 Task: Select the user preset "Auto Duck" for the auto duck effect.
Action: Mouse moved to (264, 32)
Screenshot: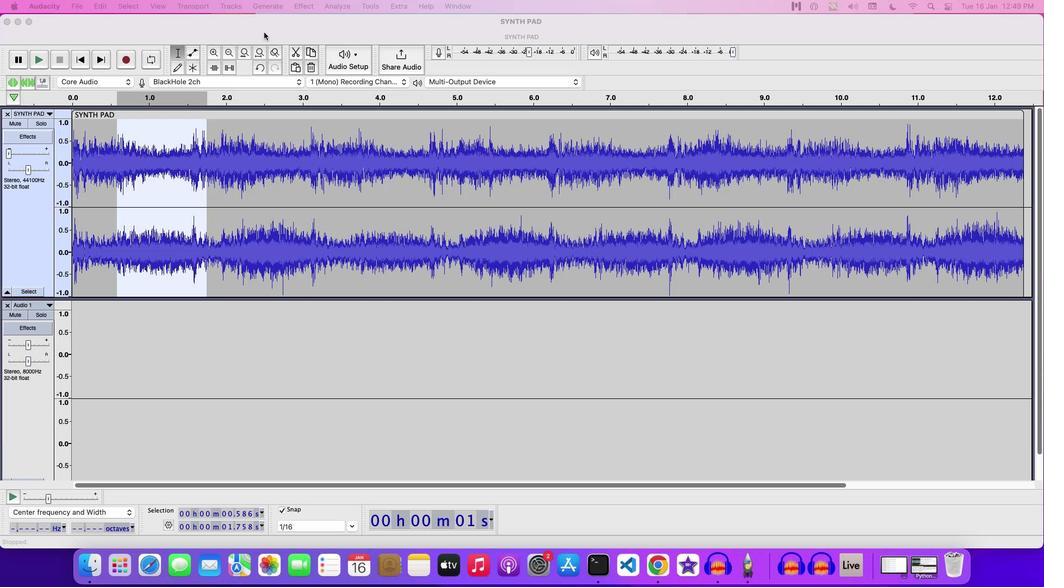 
Action: Mouse pressed left at (264, 32)
Screenshot: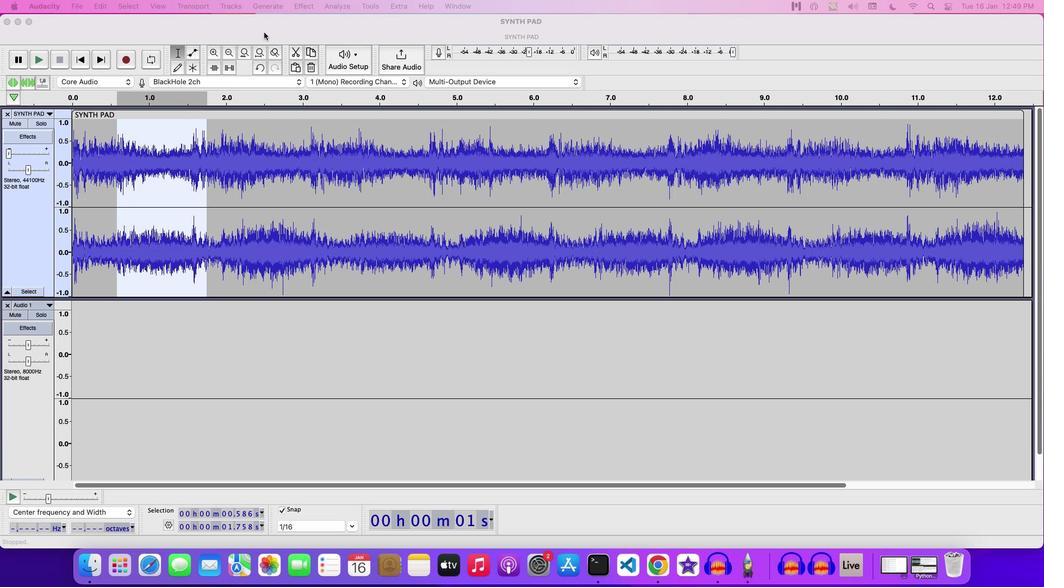
Action: Mouse moved to (304, 6)
Screenshot: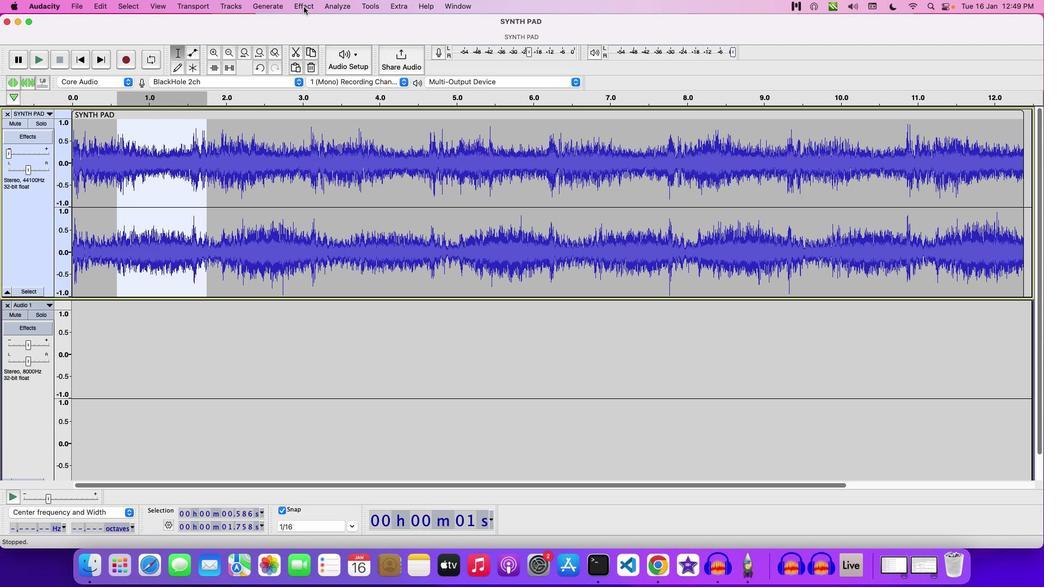 
Action: Mouse pressed left at (304, 6)
Screenshot: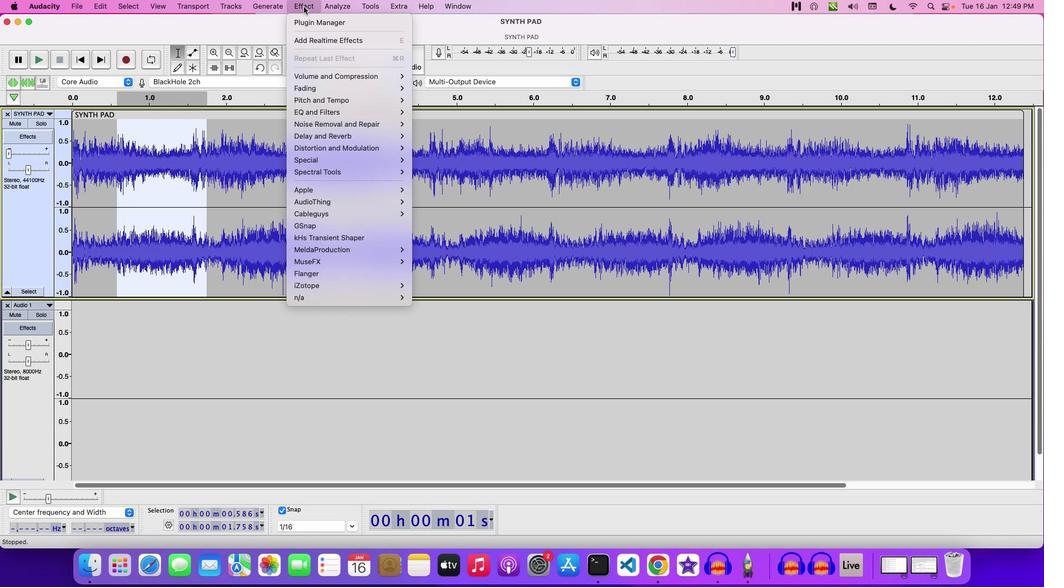 
Action: Mouse moved to (438, 84)
Screenshot: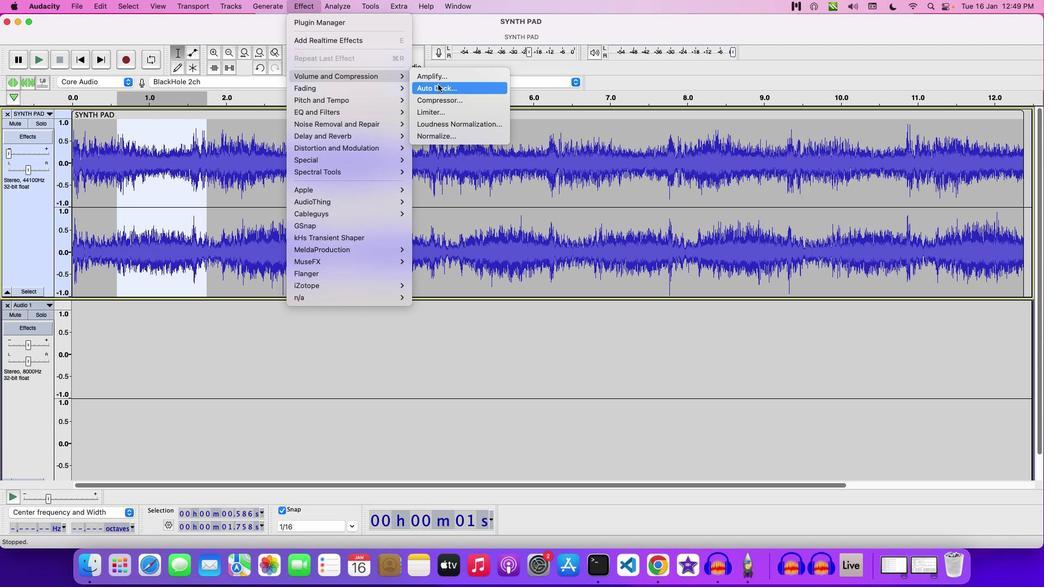 
Action: Mouse pressed left at (438, 84)
Screenshot: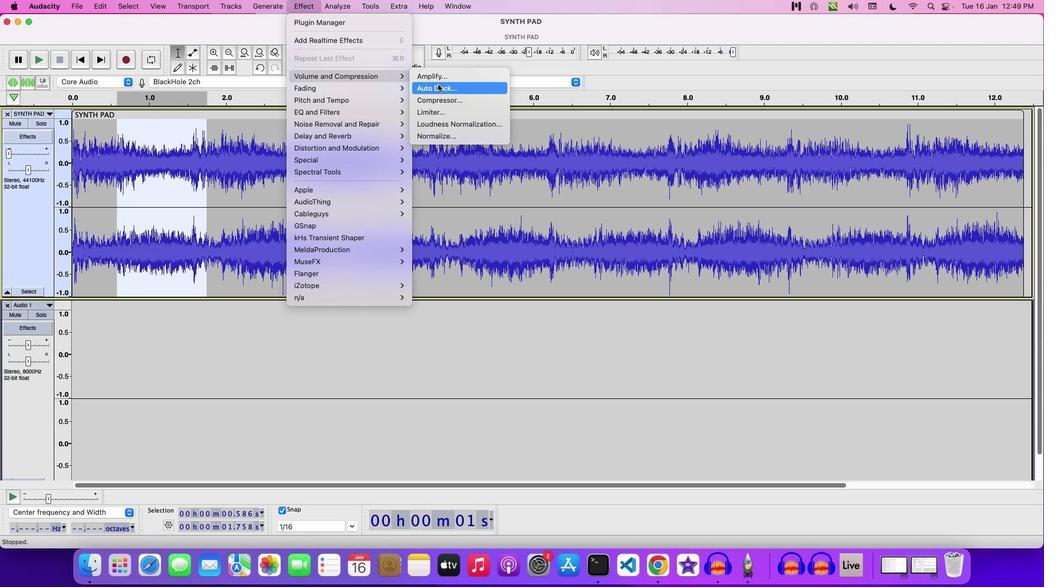 
Action: Mouse moved to (410, 170)
Screenshot: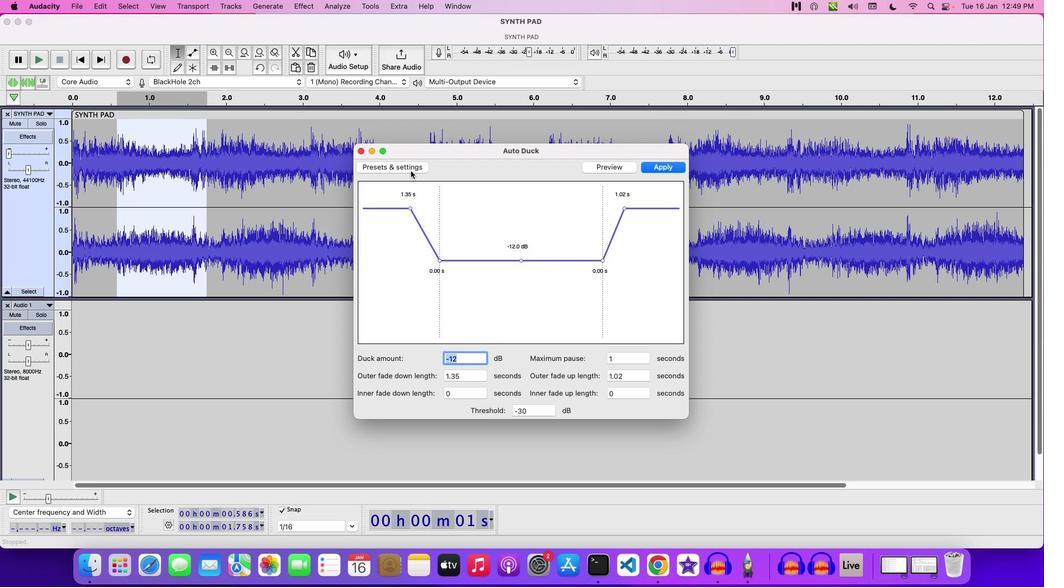 
Action: Mouse pressed left at (410, 170)
Screenshot: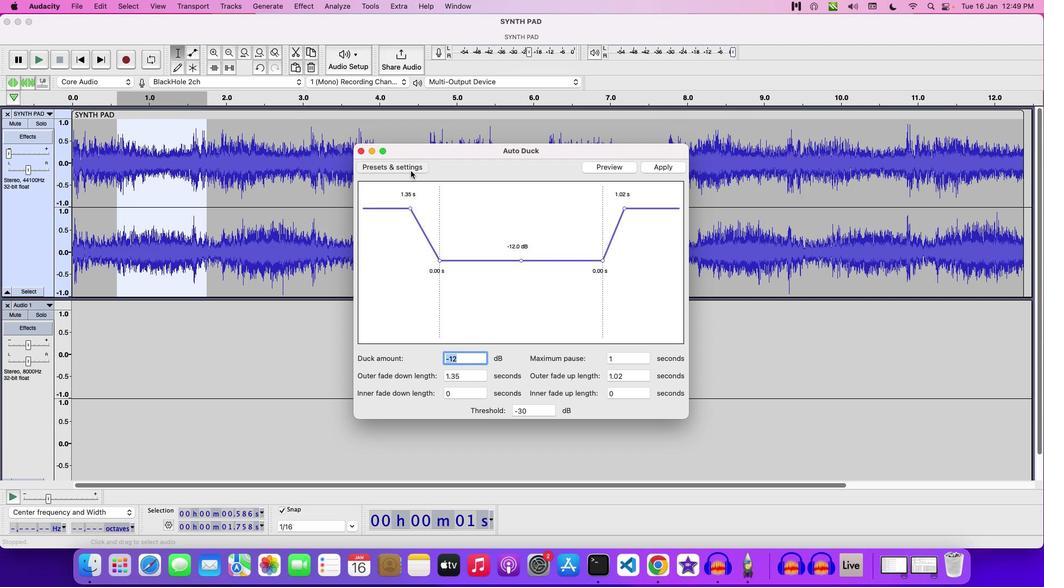 
Action: Mouse moved to (455, 177)
Screenshot: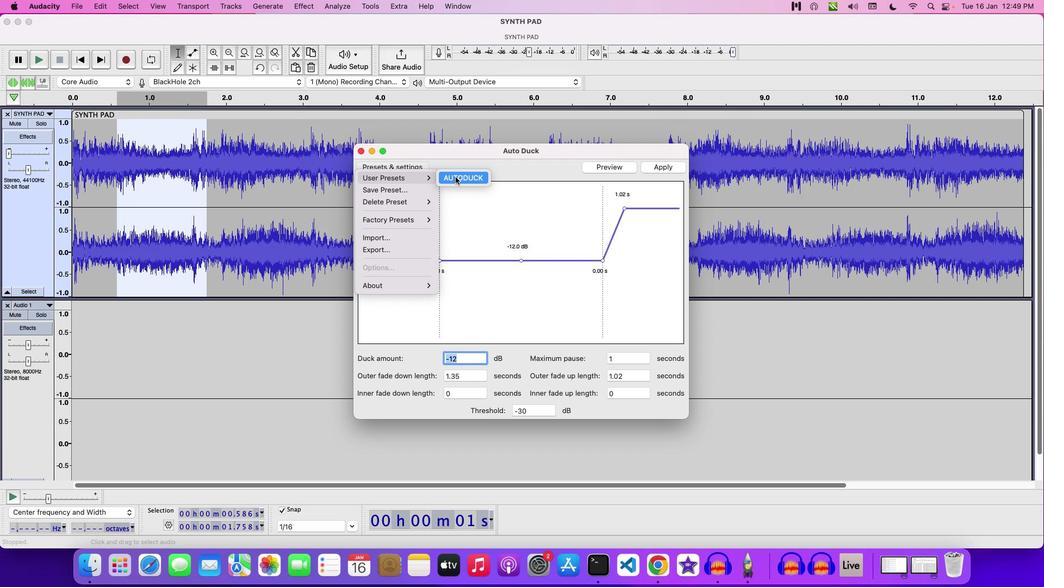 
Action: Mouse pressed left at (455, 177)
Screenshot: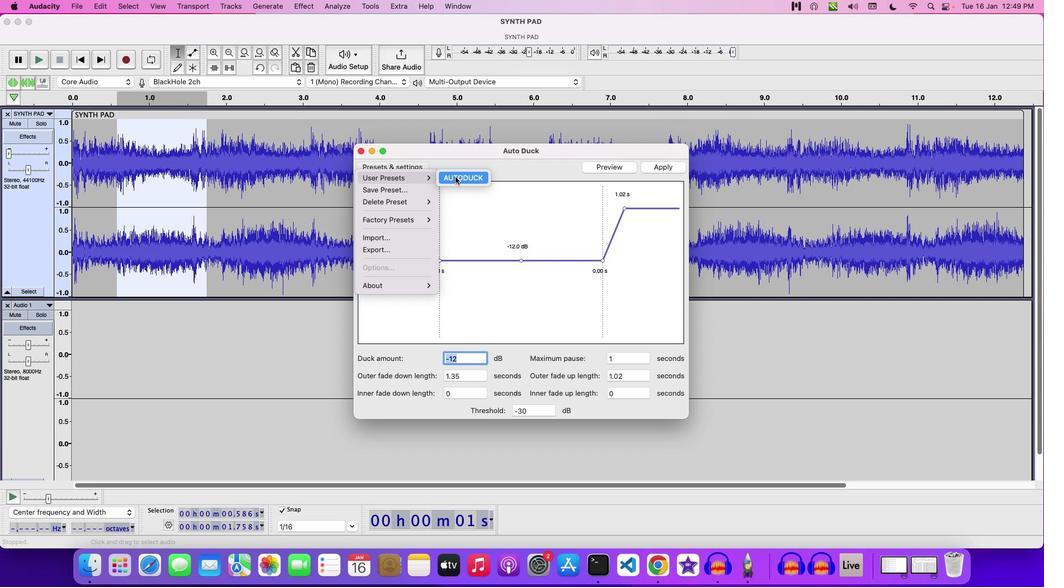
Action: Mouse moved to (522, 146)
Screenshot: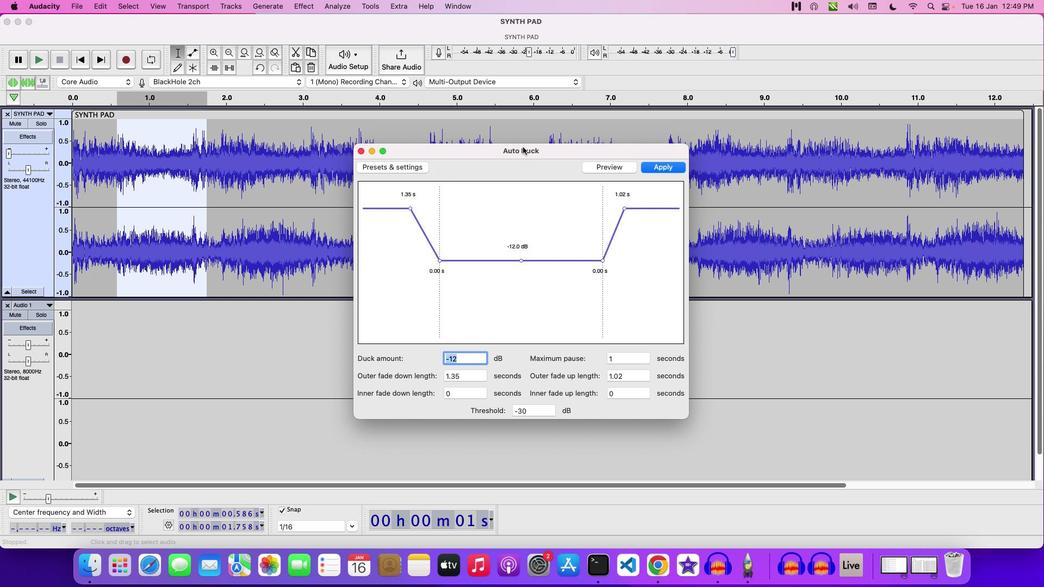 
Action: Mouse pressed left at (522, 146)
Screenshot: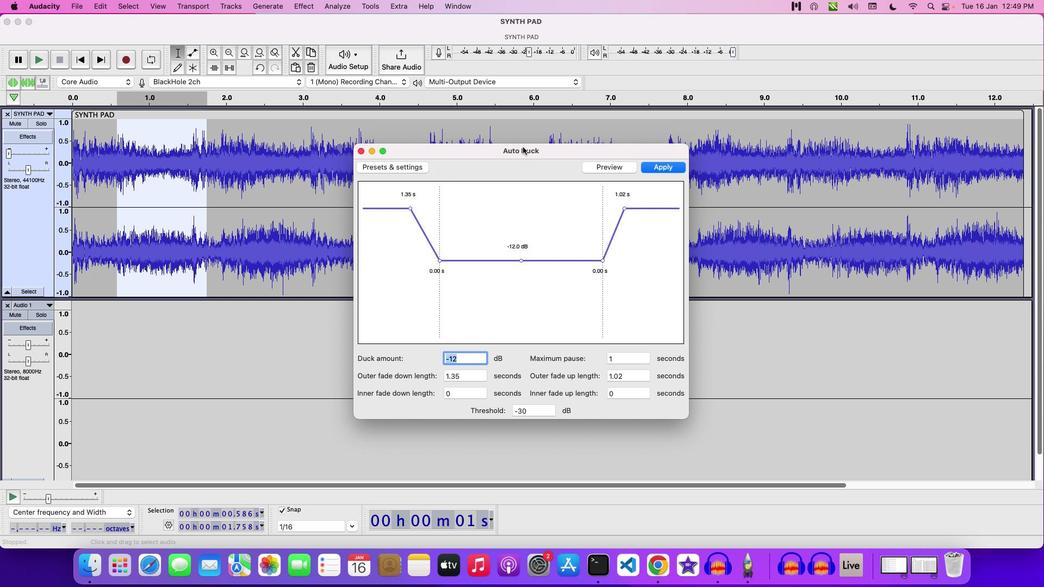 
